 Task: Add the task  Implement version control for better code management to the section Breakaway in the project TracePlan and add a Due Date to the respective task as 2023/12/22.
Action: Mouse moved to (767, 644)
Screenshot: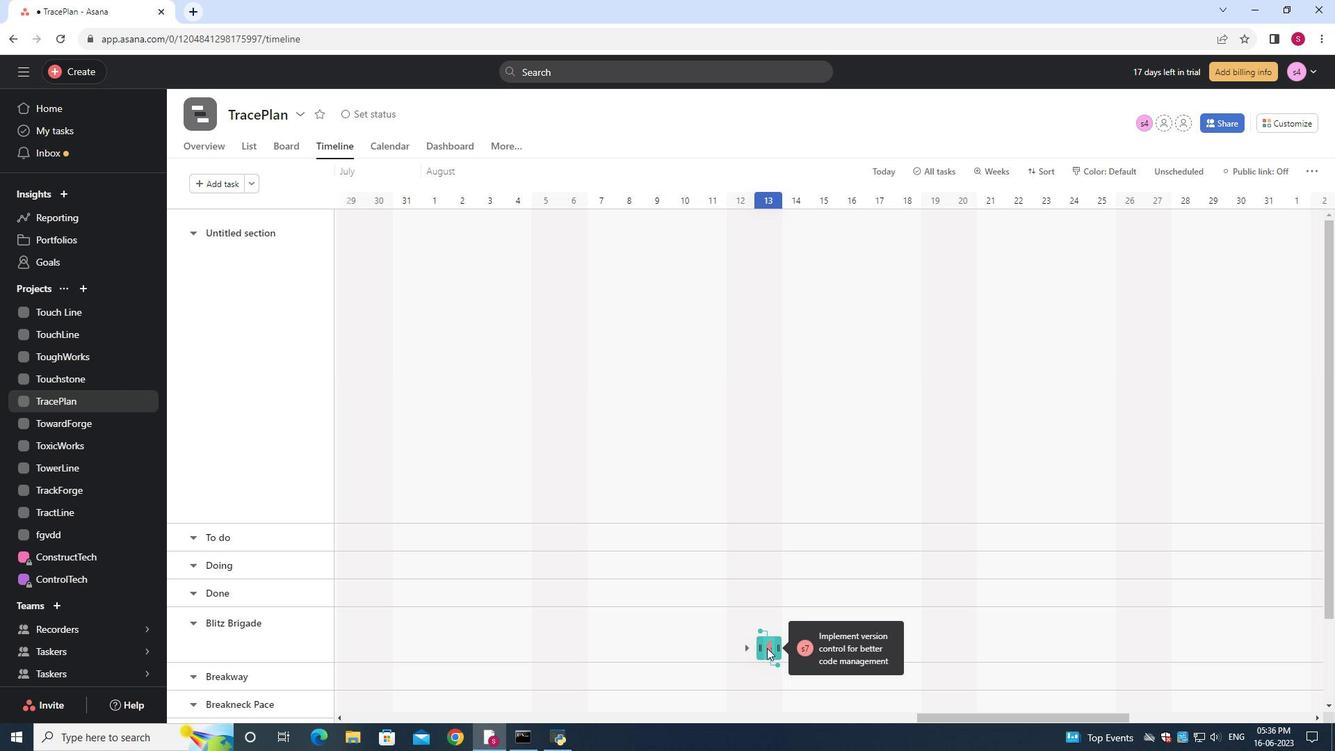 
Action: Mouse pressed left at (767, 644)
Screenshot: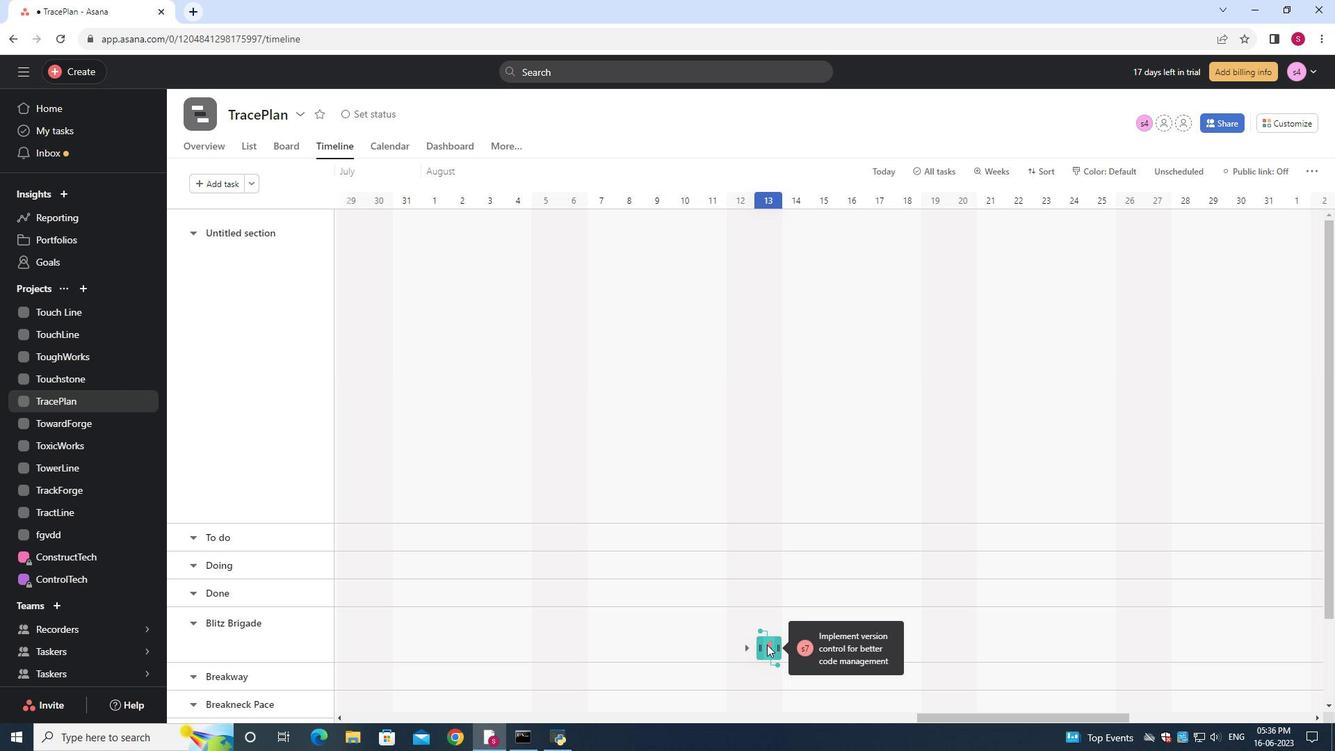 
Action: Mouse moved to (888, 596)
Screenshot: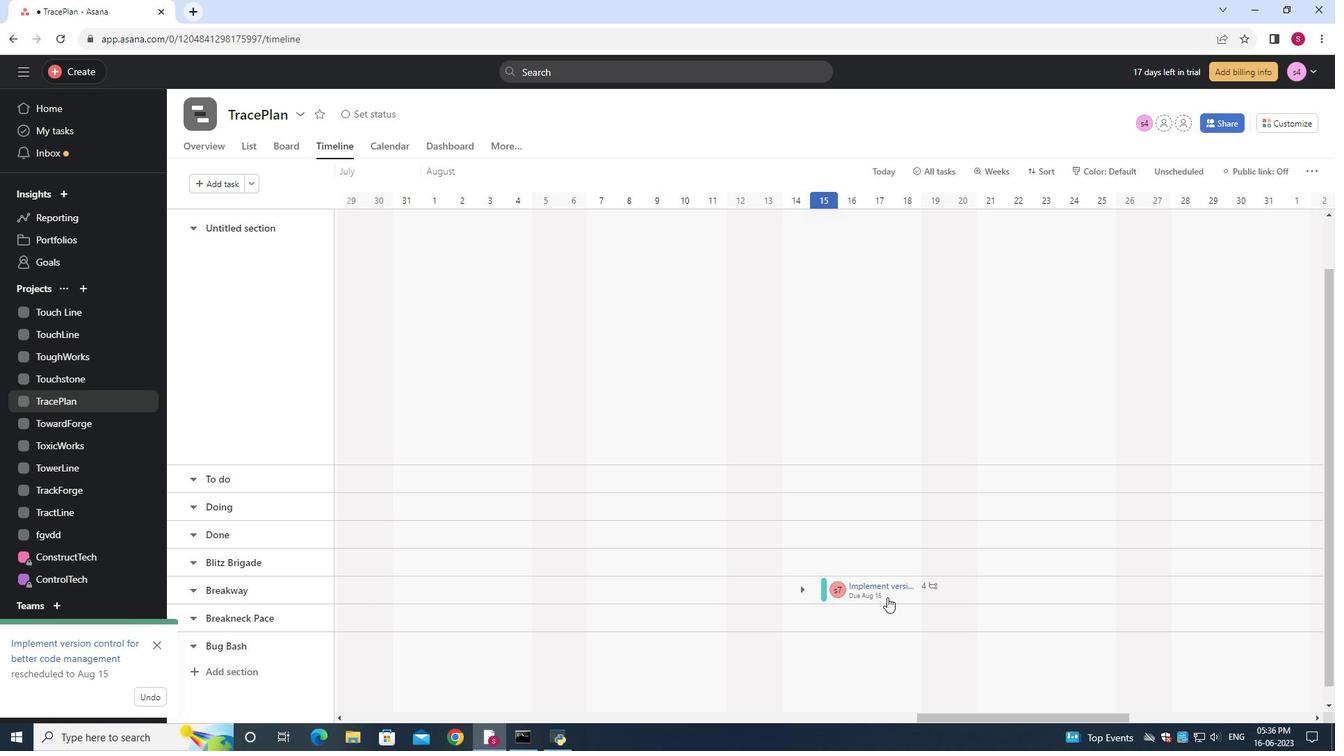 
Action: Mouse pressed left at (888, 596)
Screenshot: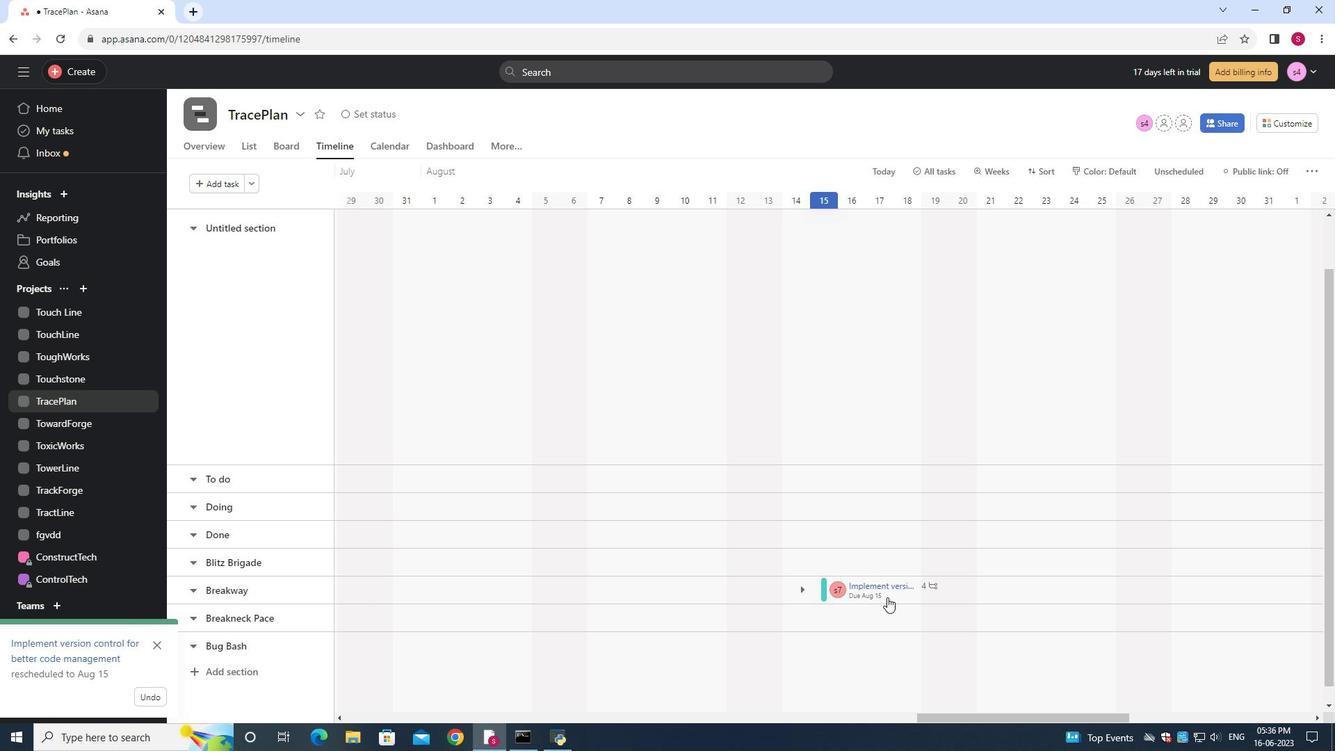 
Action: Mouse moved to (1031, 283)
Screenshot: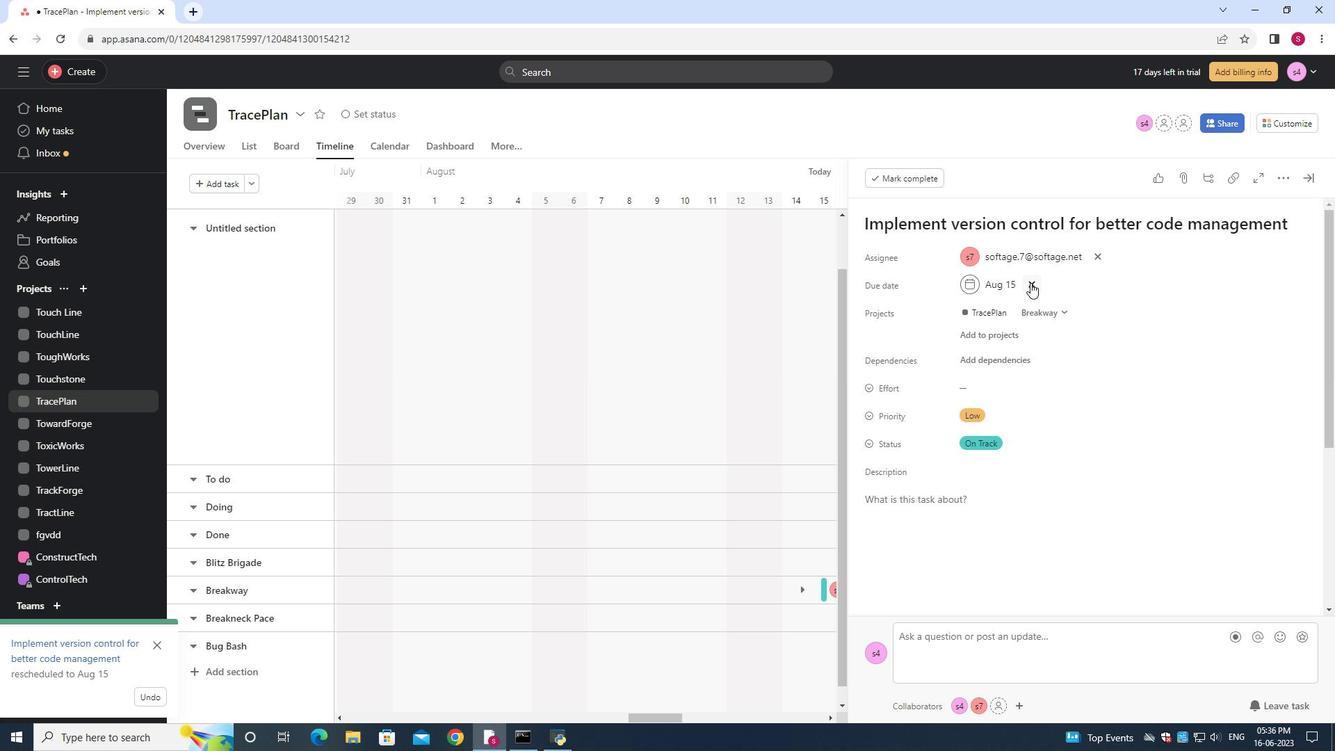 
Action: Mouse pressed left at (1031, 283)
Screenshot: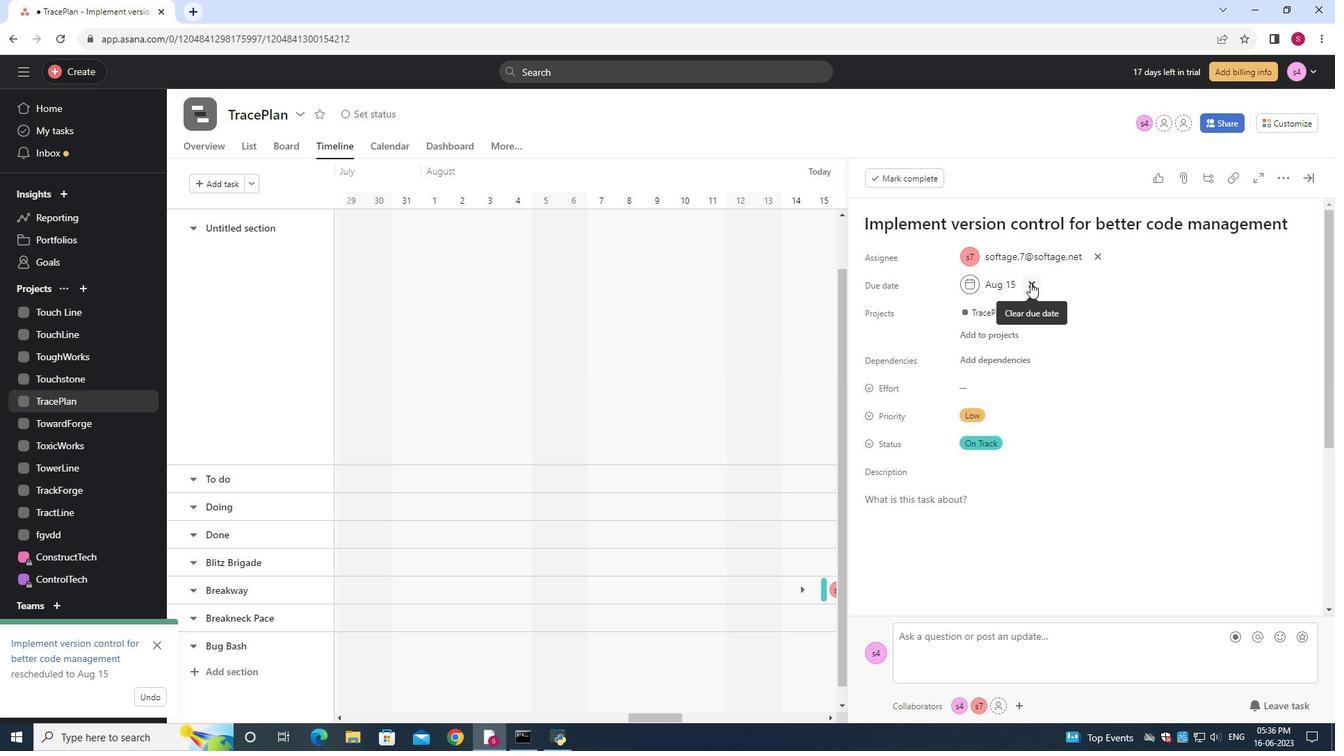 
Action: Mouse moved to (1008, 284)
Screenshot: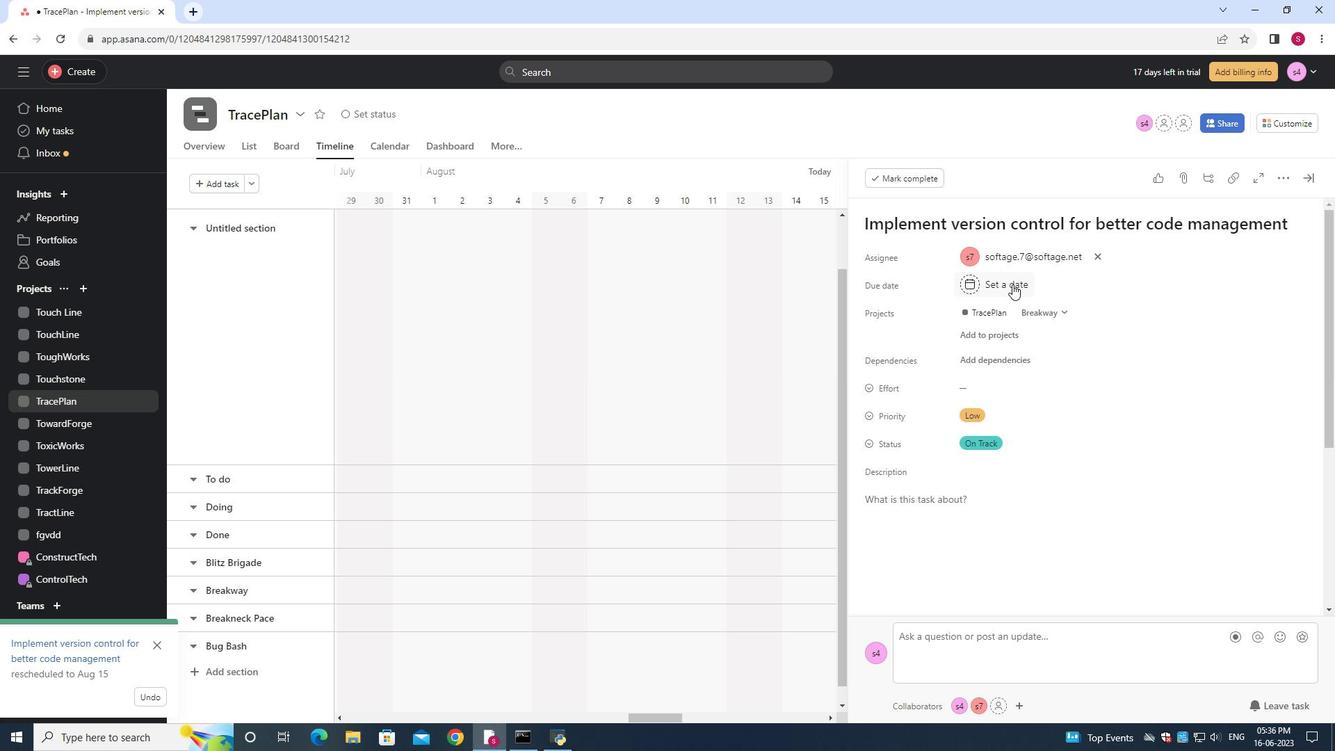 
Action: Mouse pressed left at (1008, 284)
Screenshot: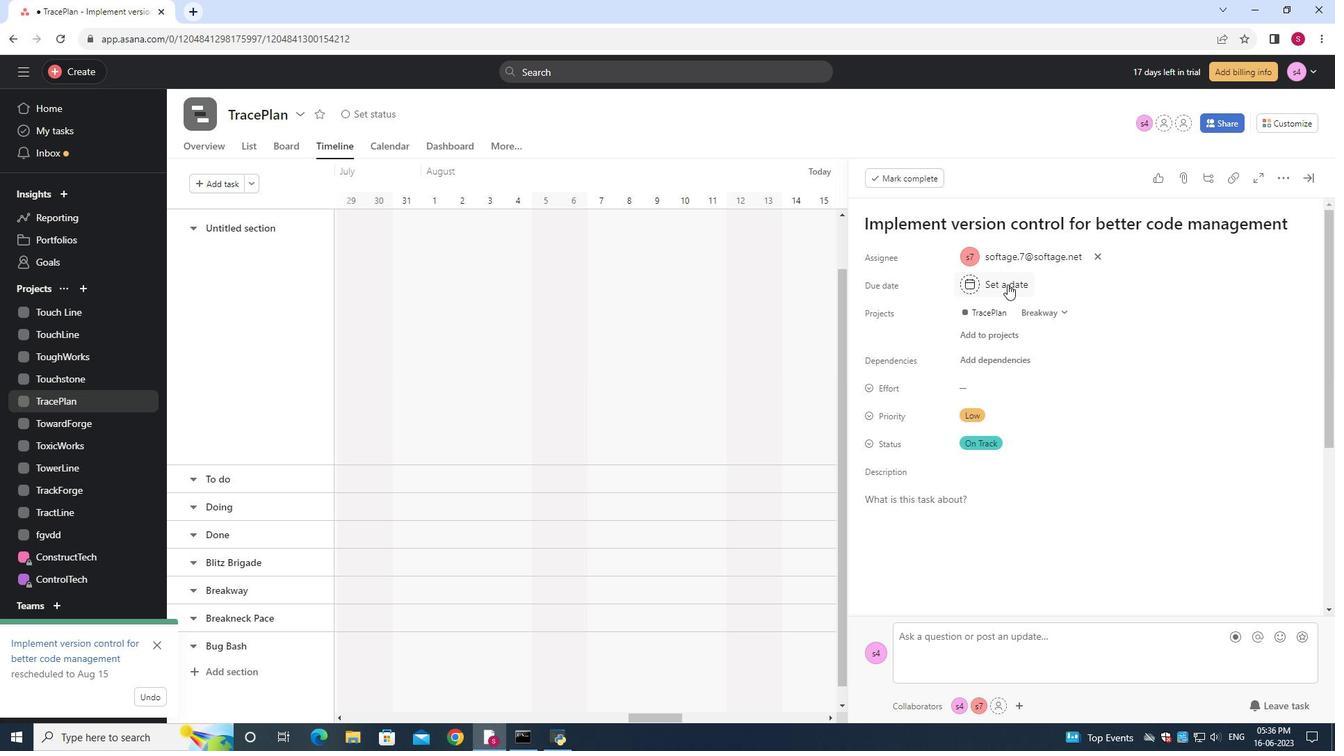 
Action: Mouse moved to (1068, 326)
Screenshot: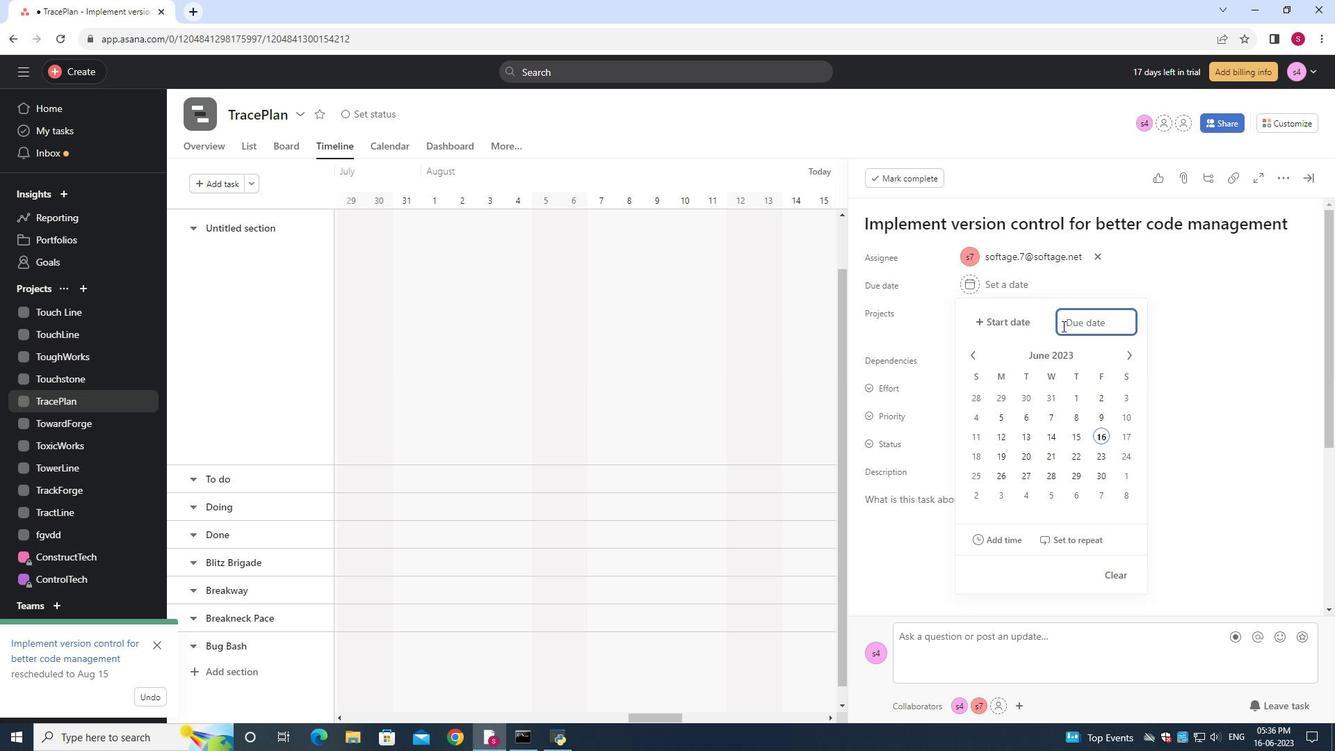 
Action: Key pressed 2023/12/22<Key.enter>
Screenshot: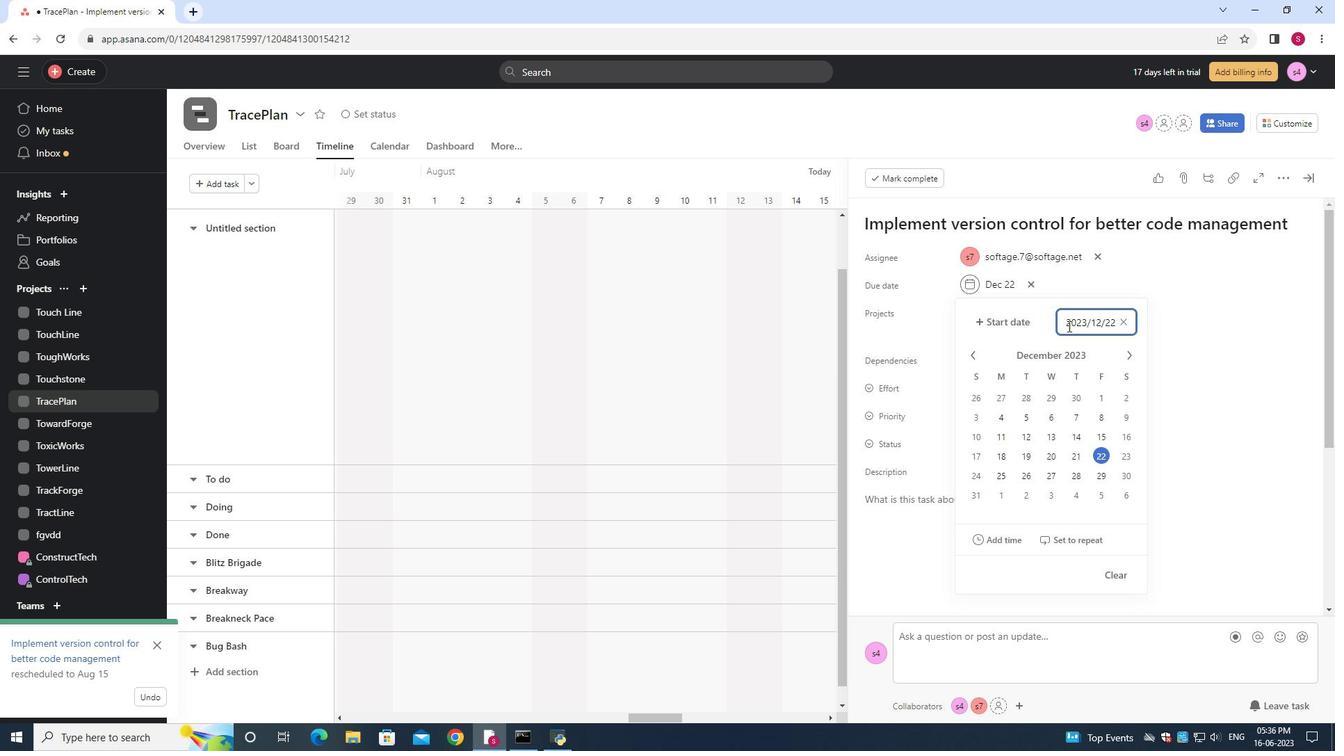 
